 Task: Sort the connections by first name.
Action: Mouse moved to (658, 111)
Screenshot: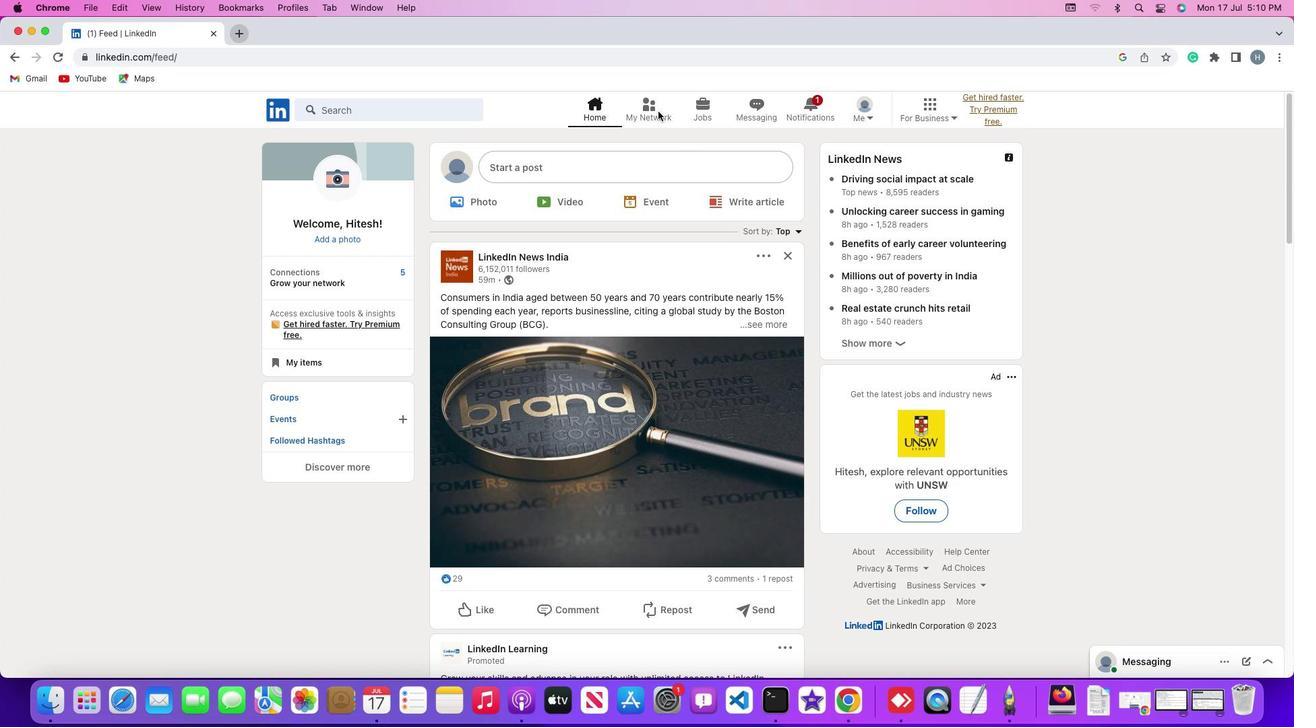 
Action: Mouse pressed left at (658, 111)
Screenshot: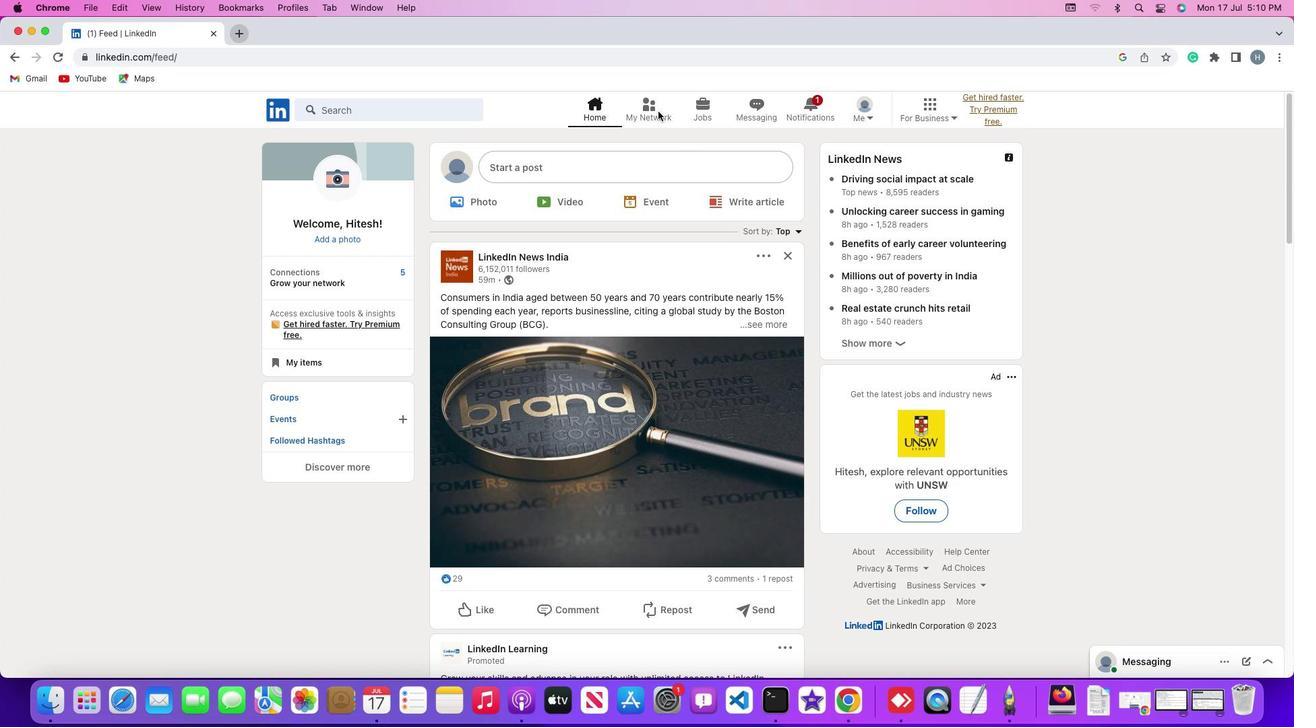 
Action: Mouse moved to (657, 111)
Screenshot: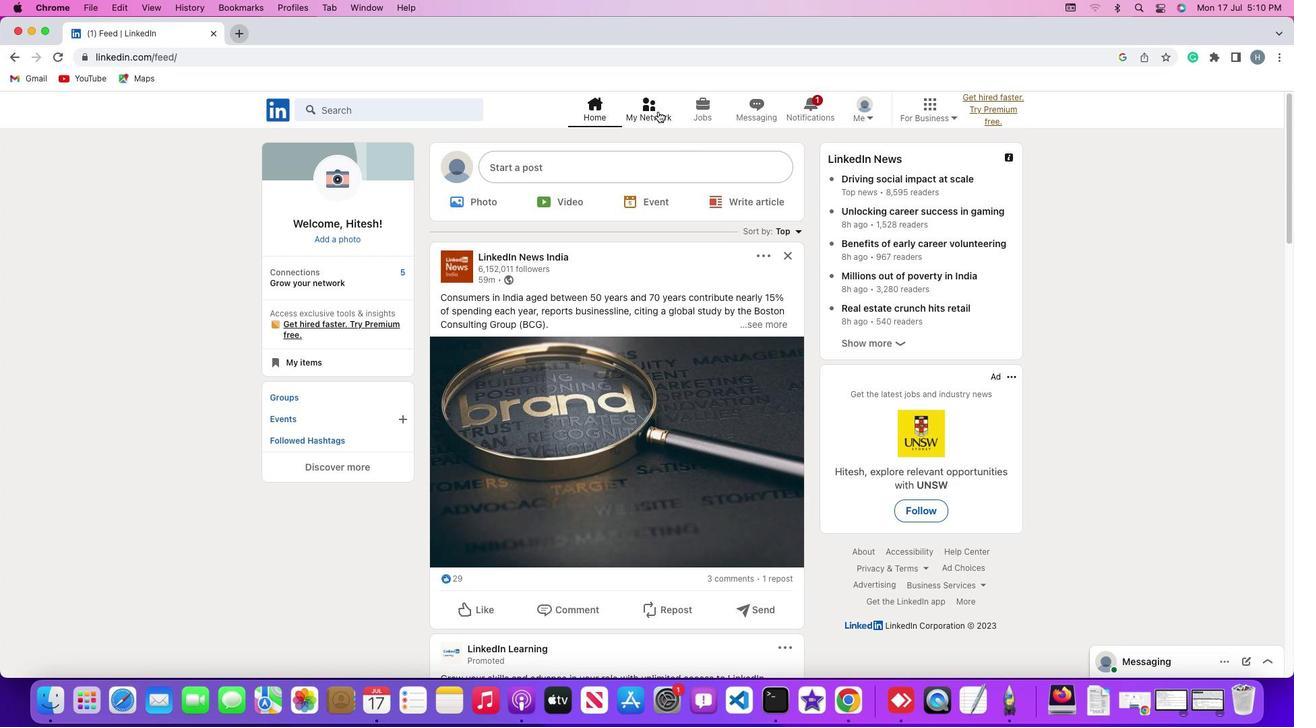 
Action: Mouse pressed left at (657, 111)
Screenshot: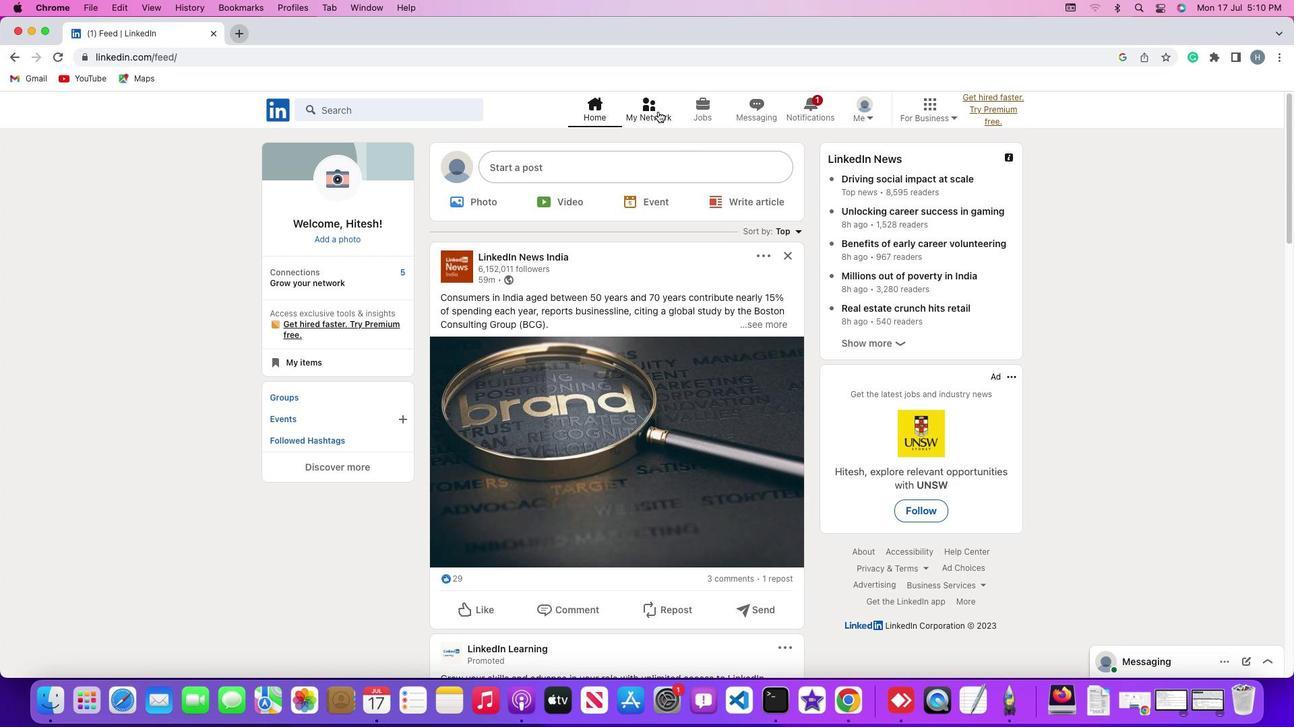 
Action: Mouse moved to (399, 186)
Screenshot: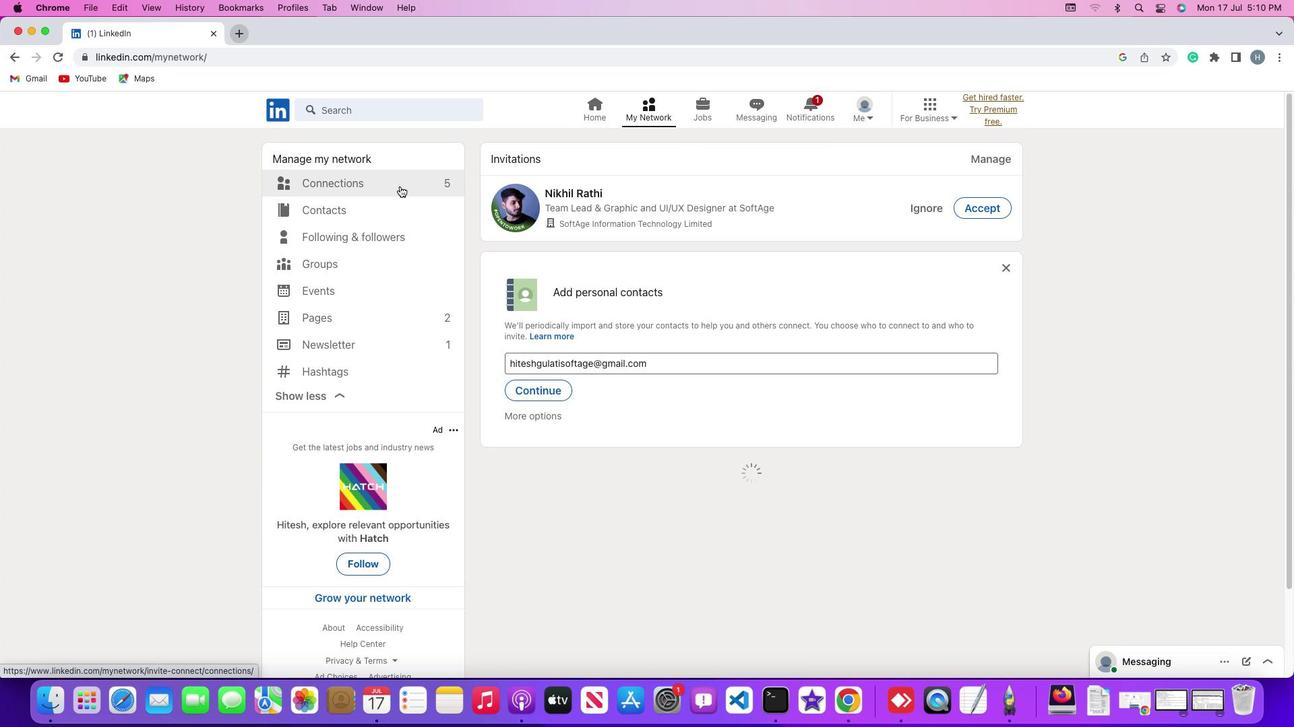 
Action: Mouse pressed left at (399, 186)
Screenshot: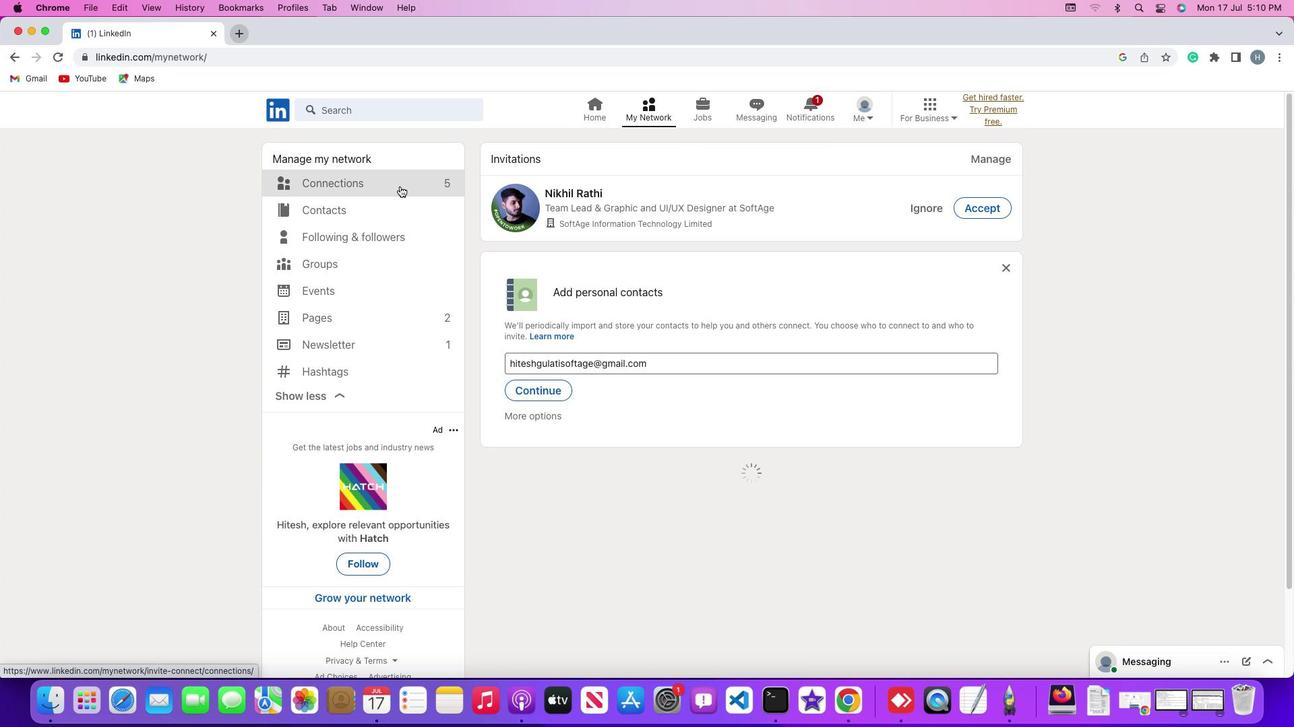 
Action: Mouse moved to (395, 186)
Screenshot: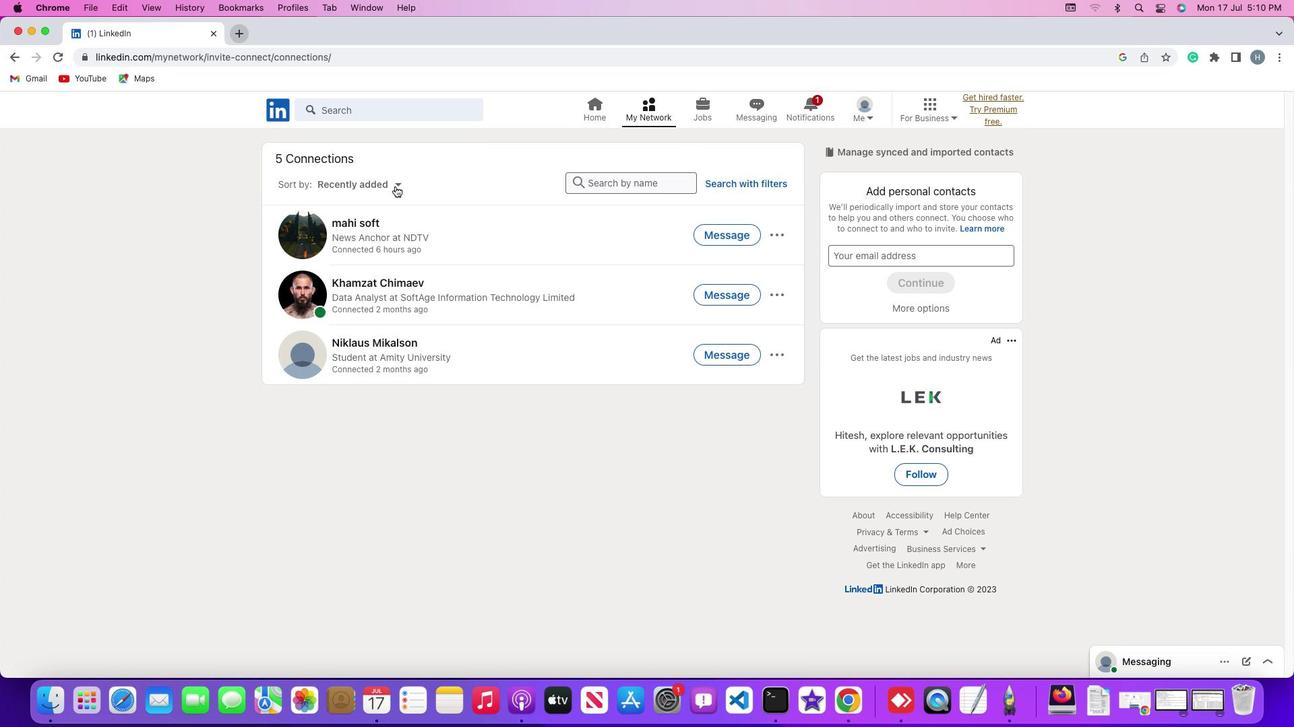 
Action: Mouse pressed left at (395, 186)
Screenshot: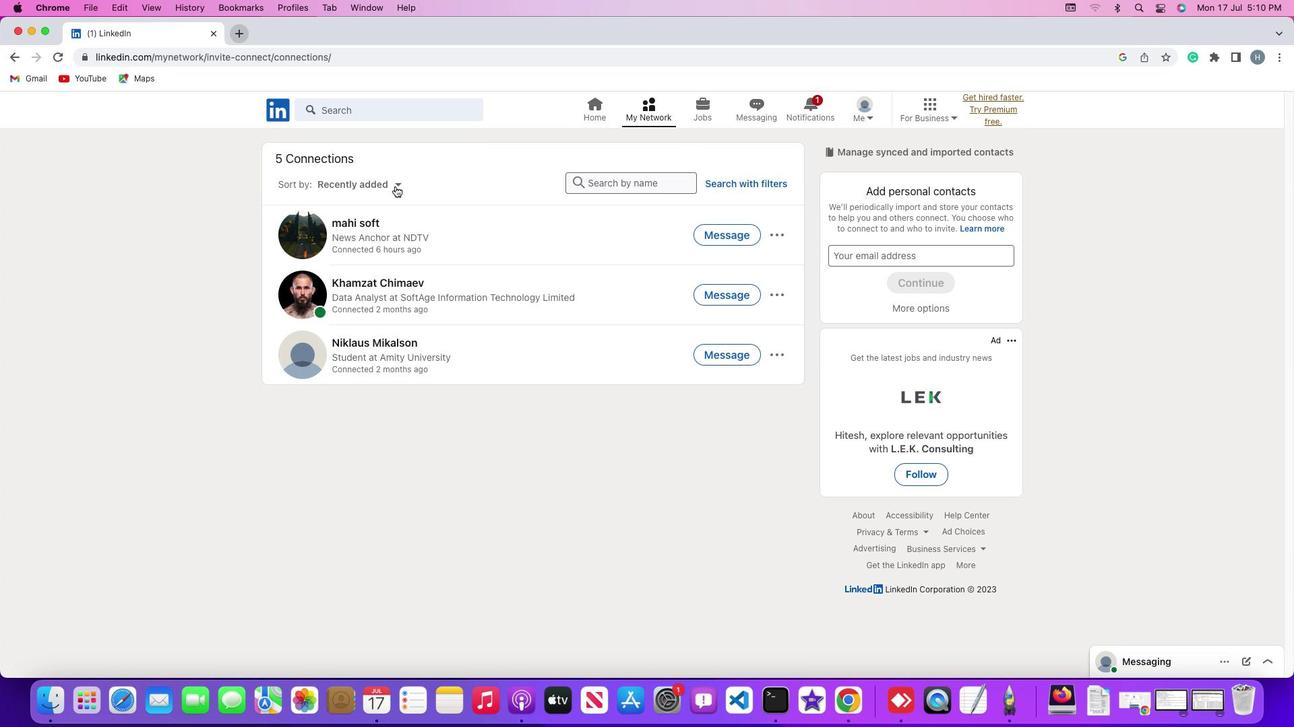 
Action: Mouse moved to (378, 228)
Screenshot: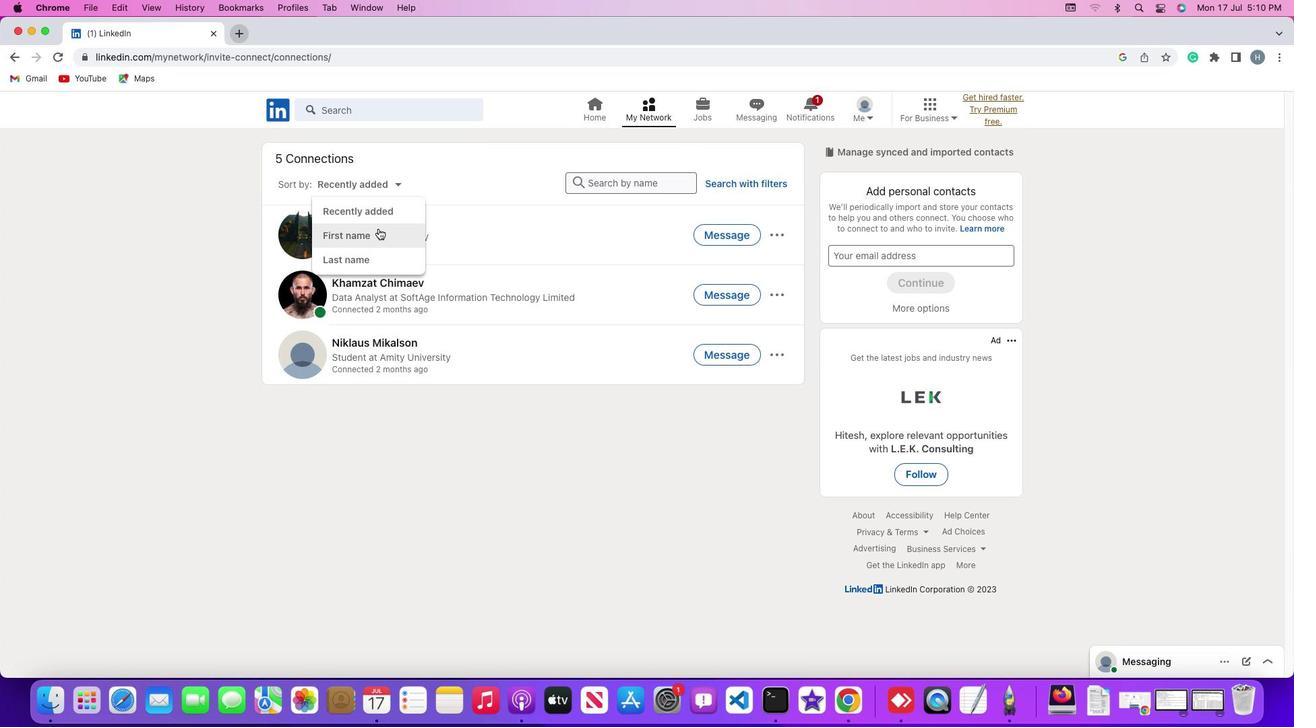 
Action: Mouse pressed left at (378, 228)
Screenshot: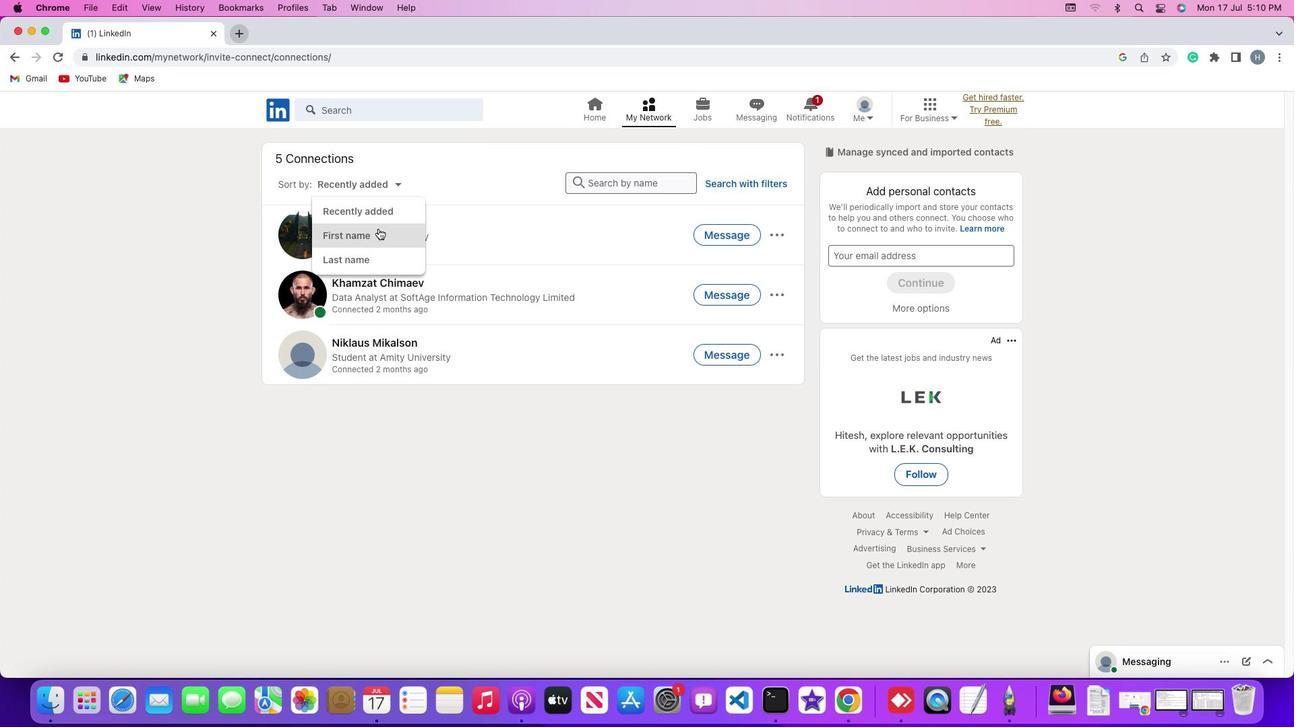 
Action: Mouse moved to (402, 253)
Screenshot: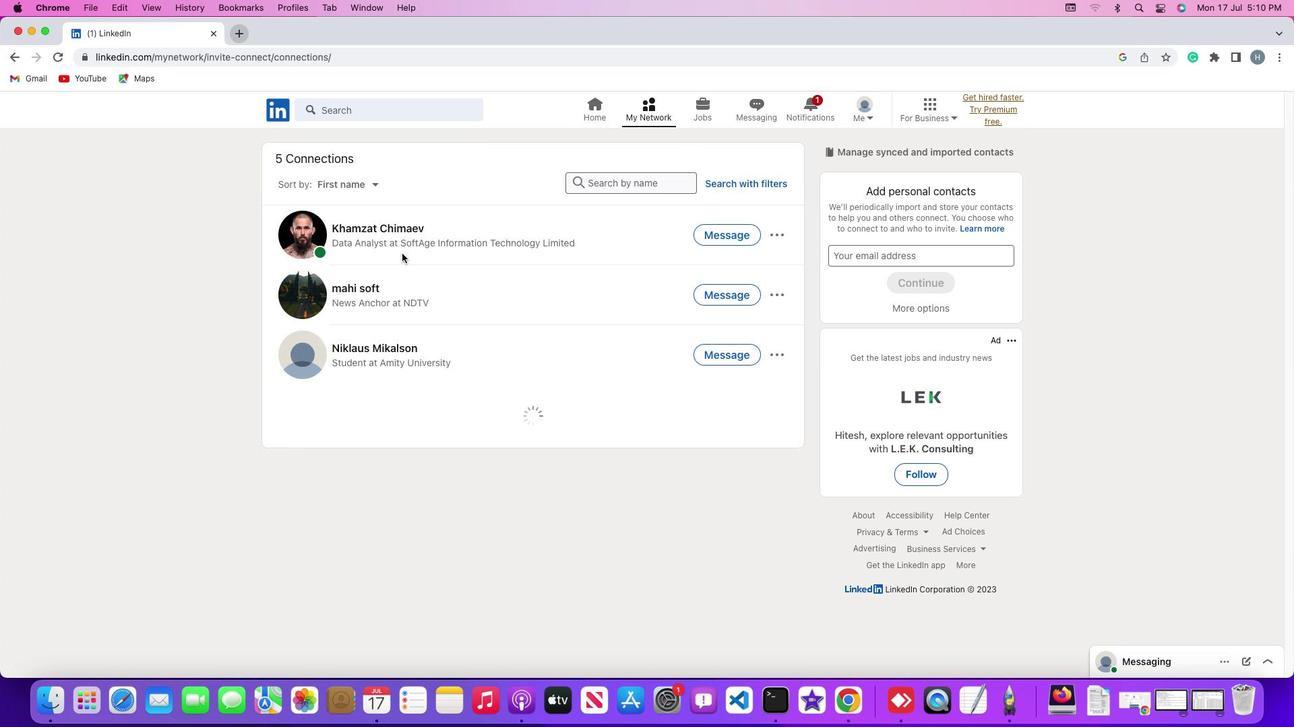 
